 Task: Add a condition where "Channel Is not Closed ticket" in recently updated tickets.
Action: Mouse moved to (98, 262)
Screenshot: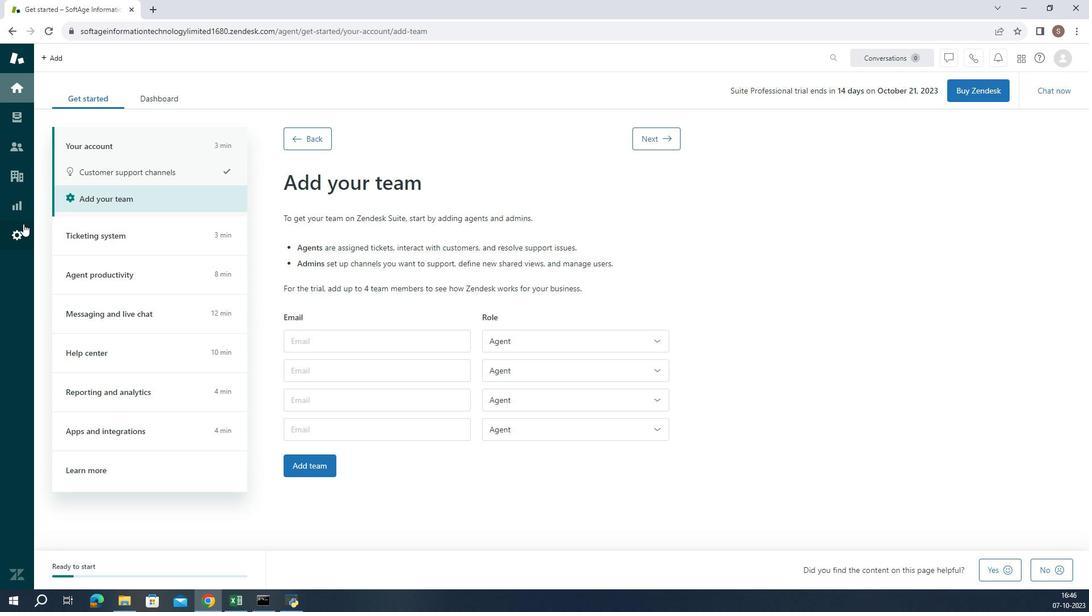 
Action: Mouse pressed left at (98, 262)
Screenshot: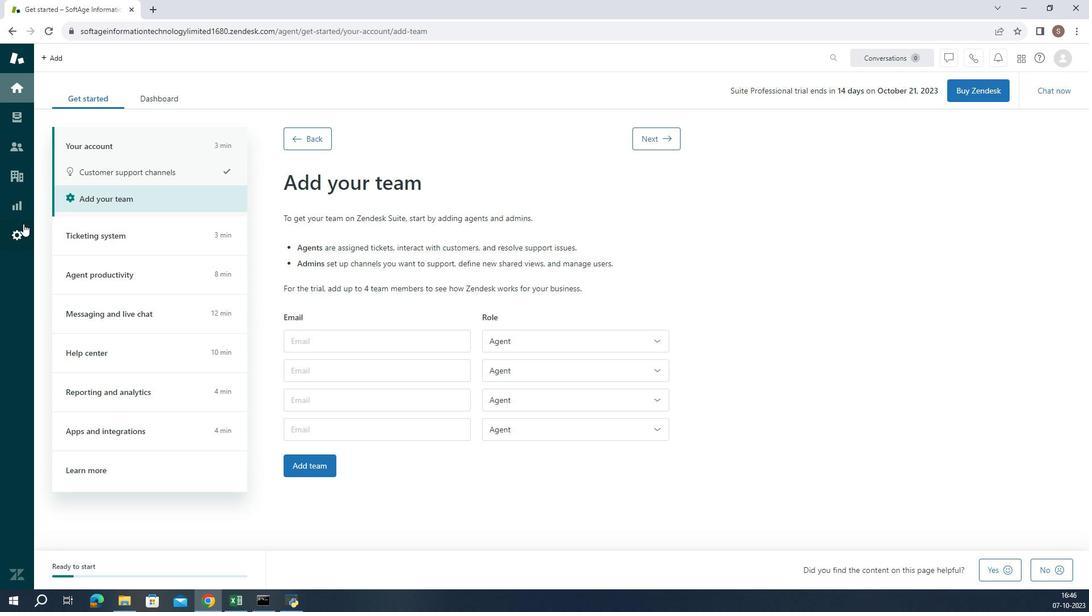 
Action: Mouse moved to (403, 487)
Screenshot: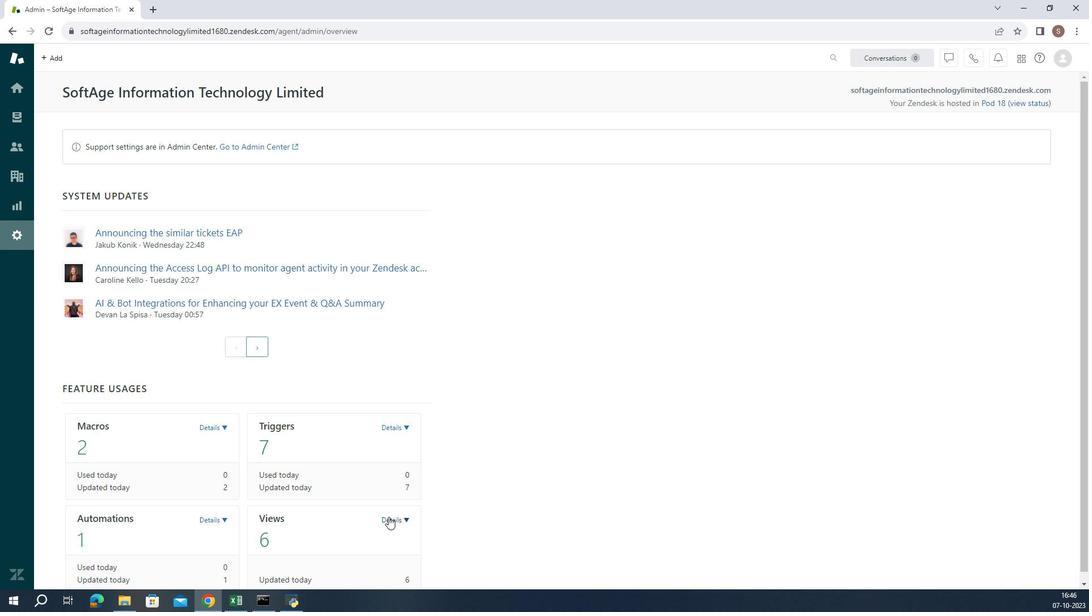 
Action: Mouse pressed left at (403, 487)
Screenshot: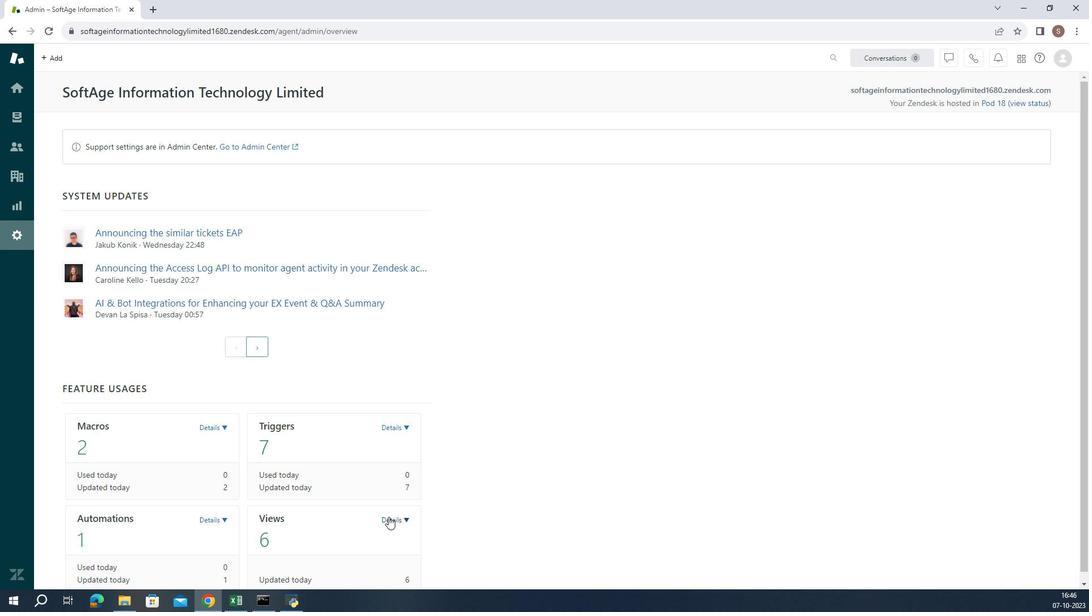 
Action: Mouse moved to (403, 486)
Screenshot: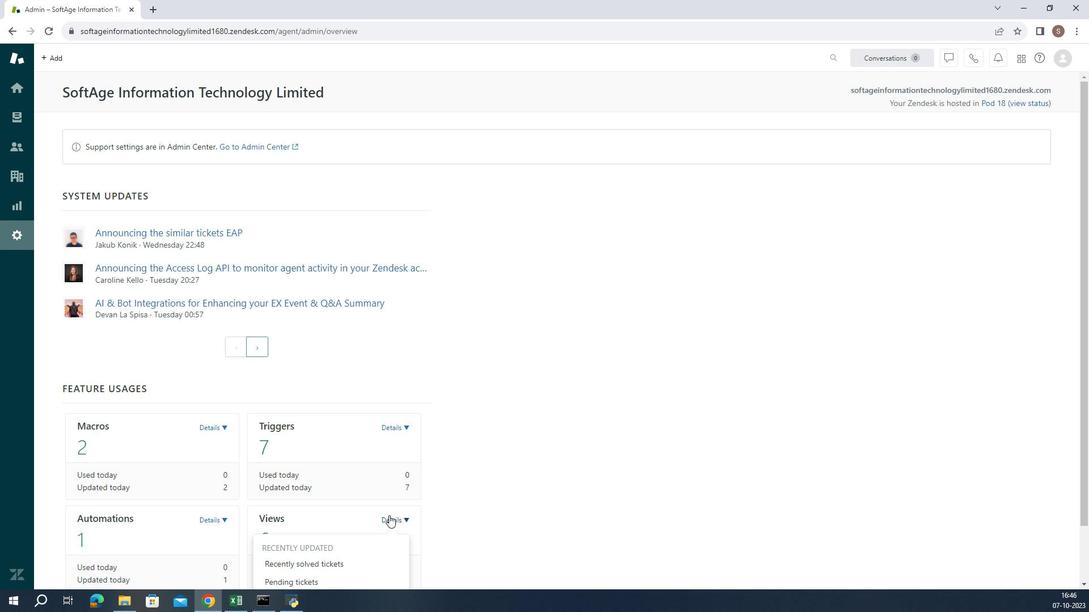 
Action: Mouse scrolled (403, 486) with delta (0, 0)
Screenshot: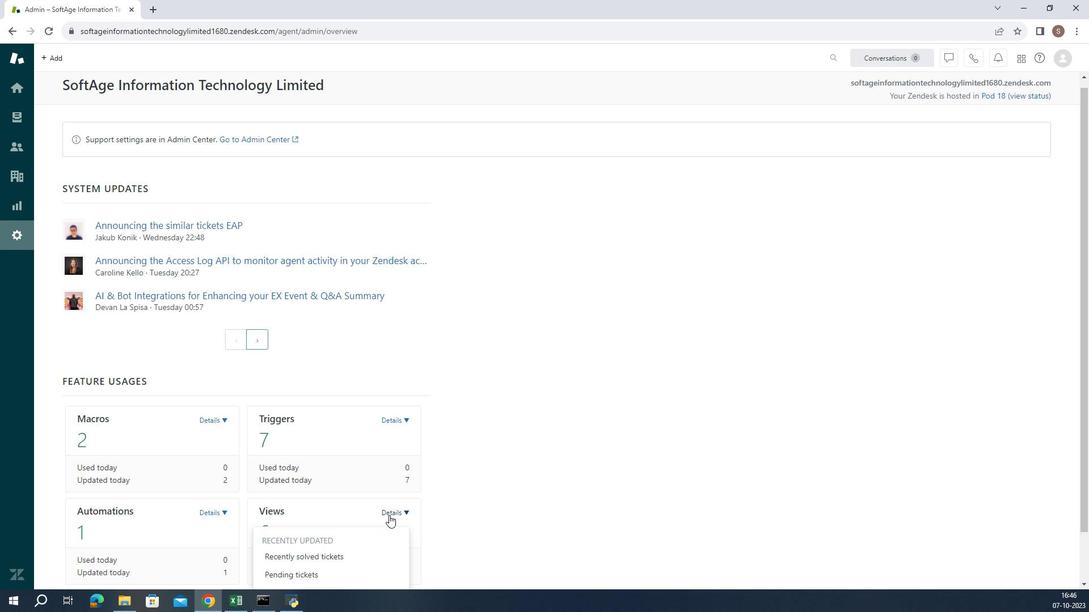 
Action: Mouse scrolled (403, 486) with delta (0, 0)
Screenshot: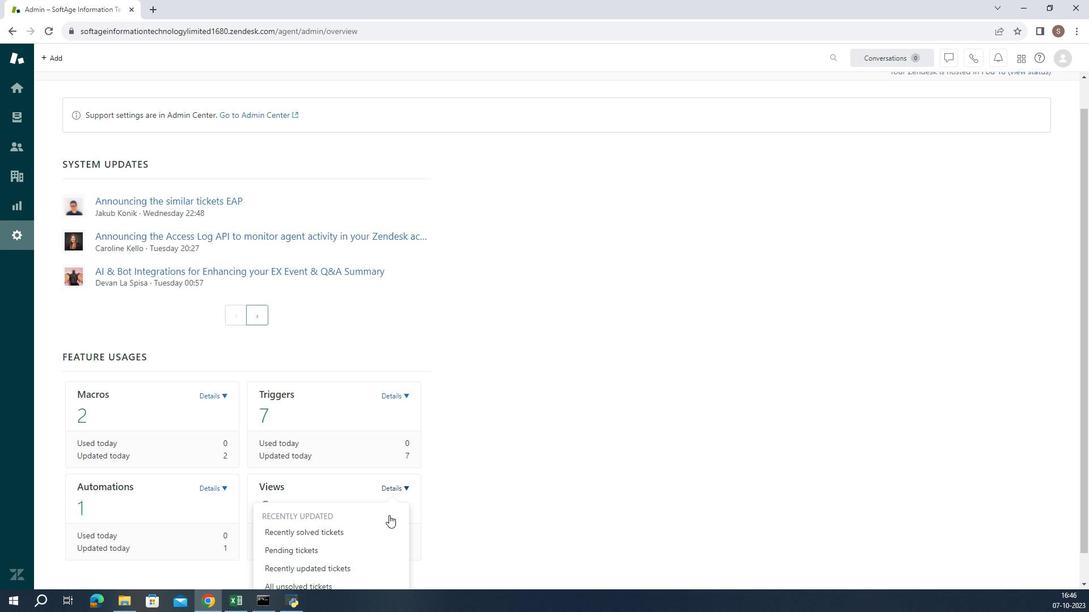 
Action: Mouse moved to (382, 502)
Screenshot: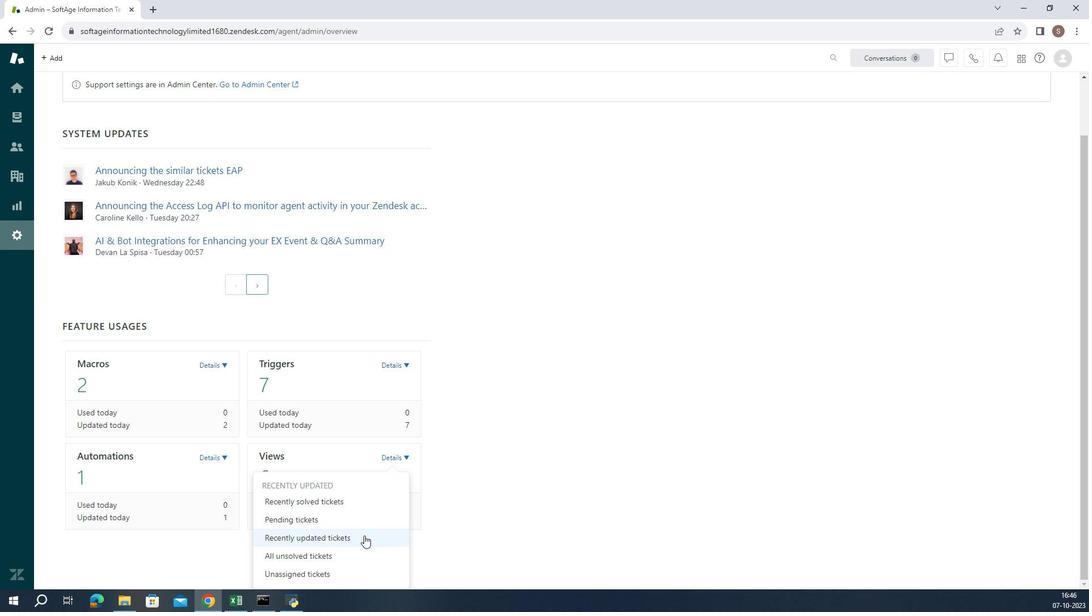 
Action: Mouse pressed left at (382, 502)
Screenshot: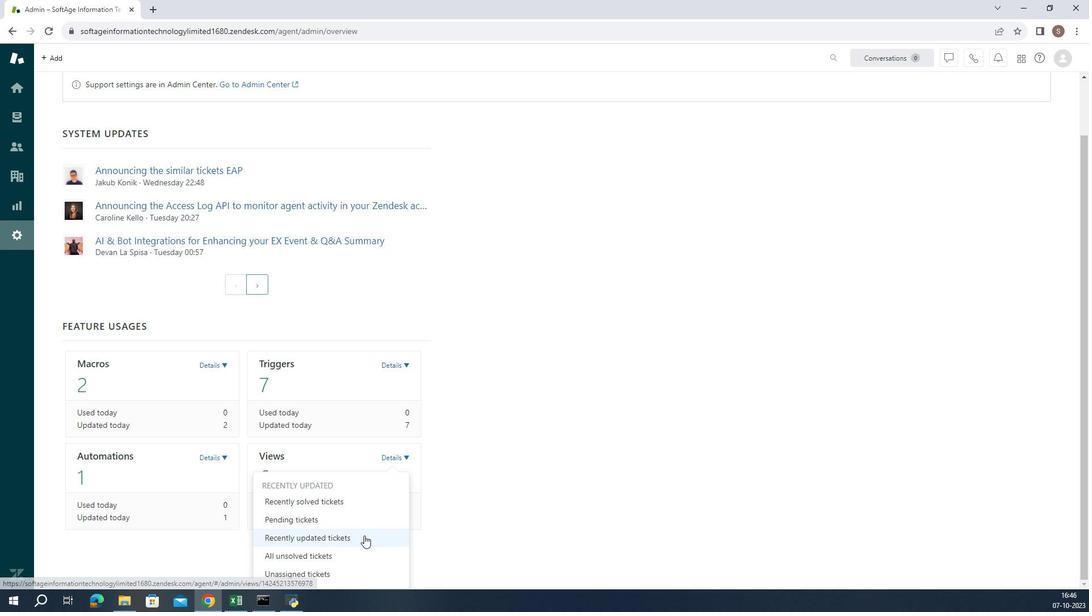 
Action: Mouse moved to (251, 379)
Screenshot: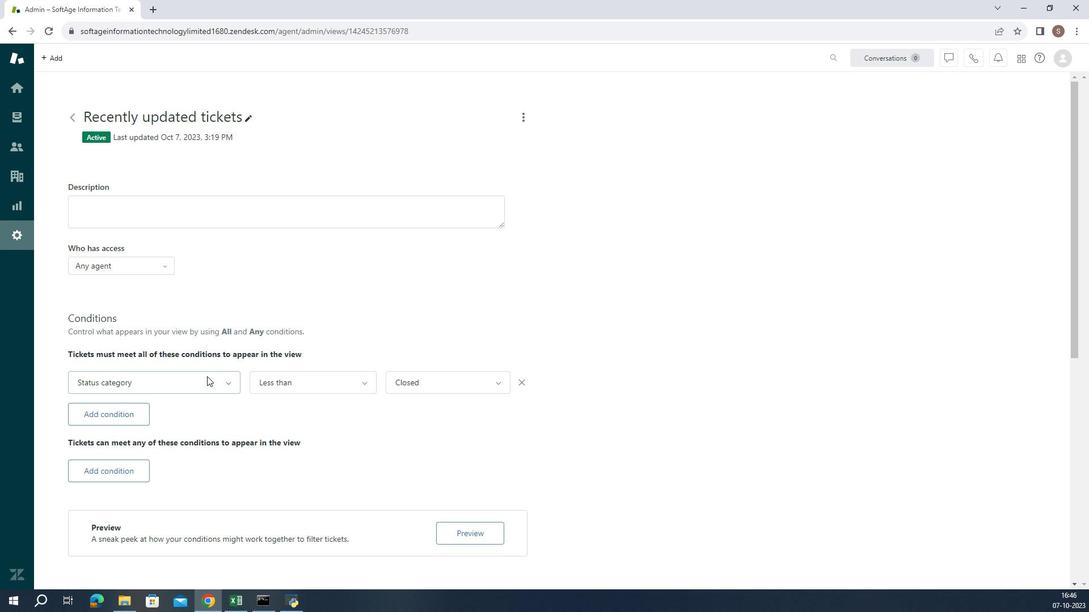 
Action: Mouse pressed left at (251, 379)
Screenshot: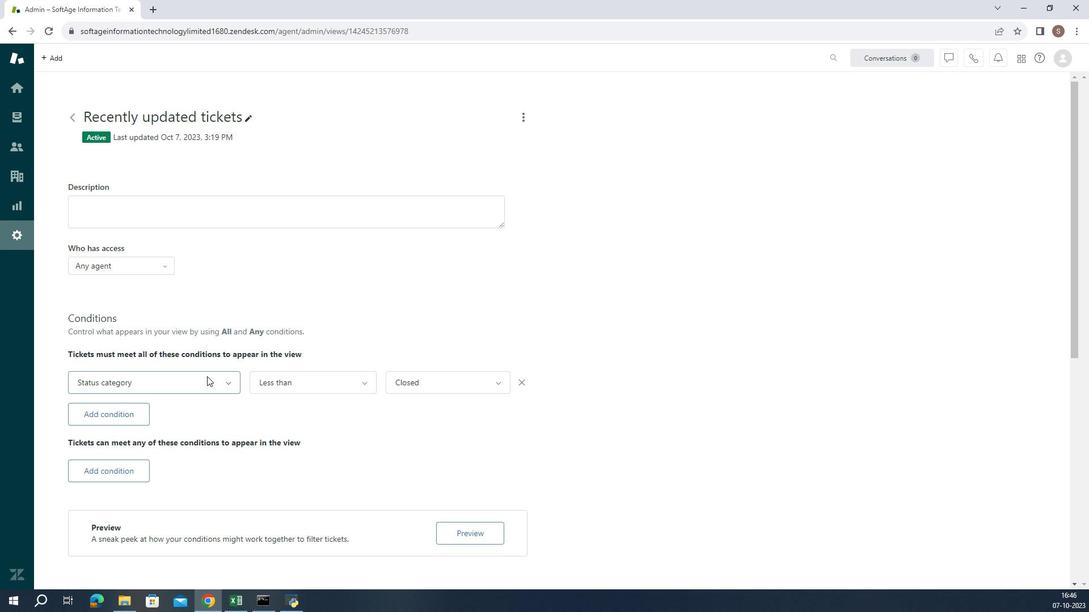 
Action: Mouse moved to (256, 310)
Screenshot: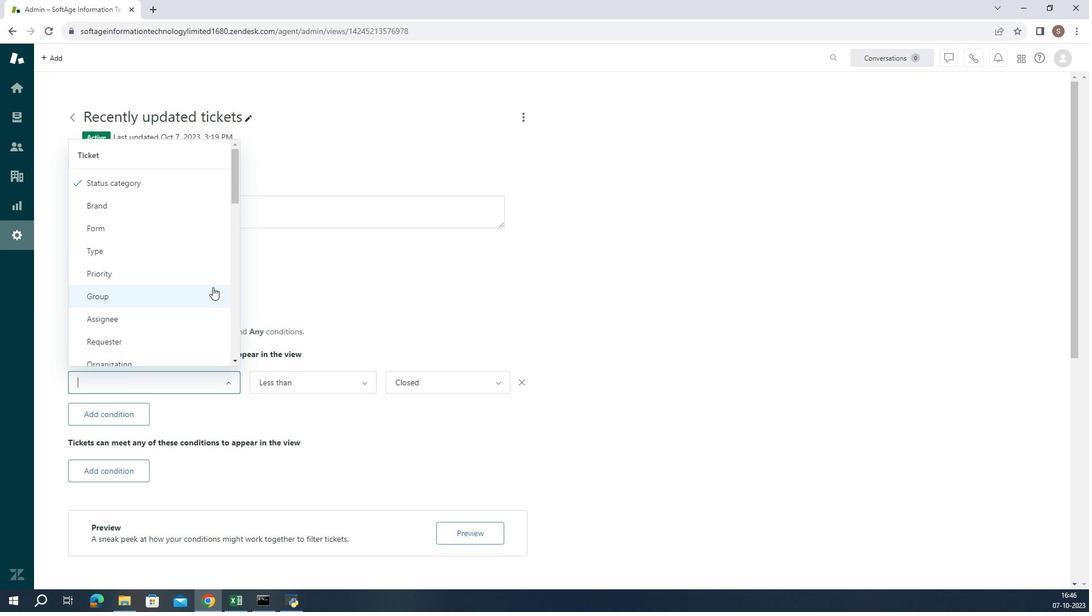 
Action: Mouse scrolled (256, 310) with delta (0, 0)
Screenshot: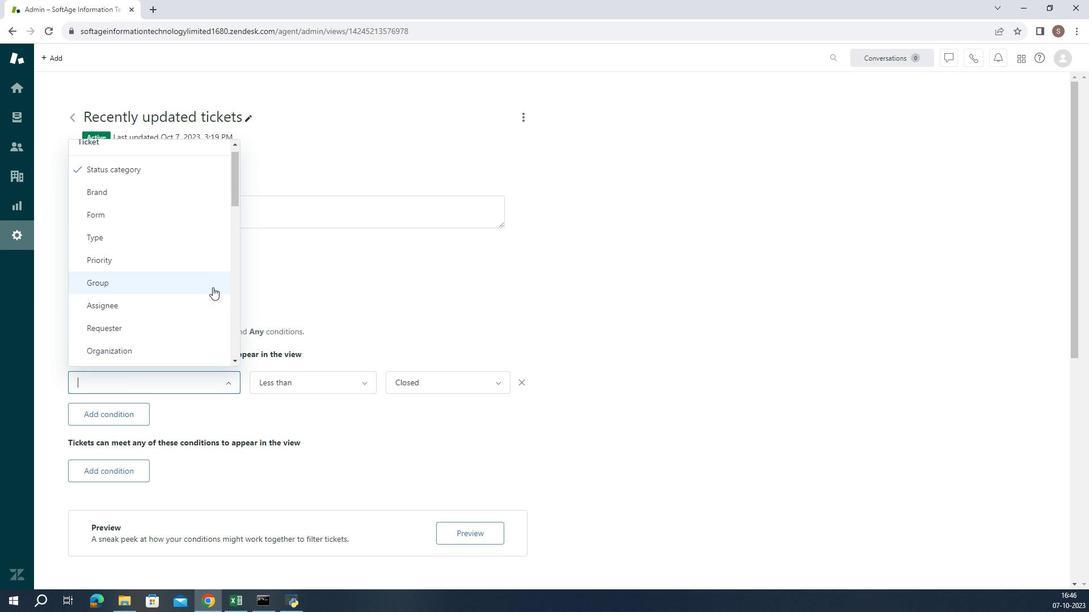 
Action: Mouse scrolled (256, 310) with delta (0, 0)
Screenshot: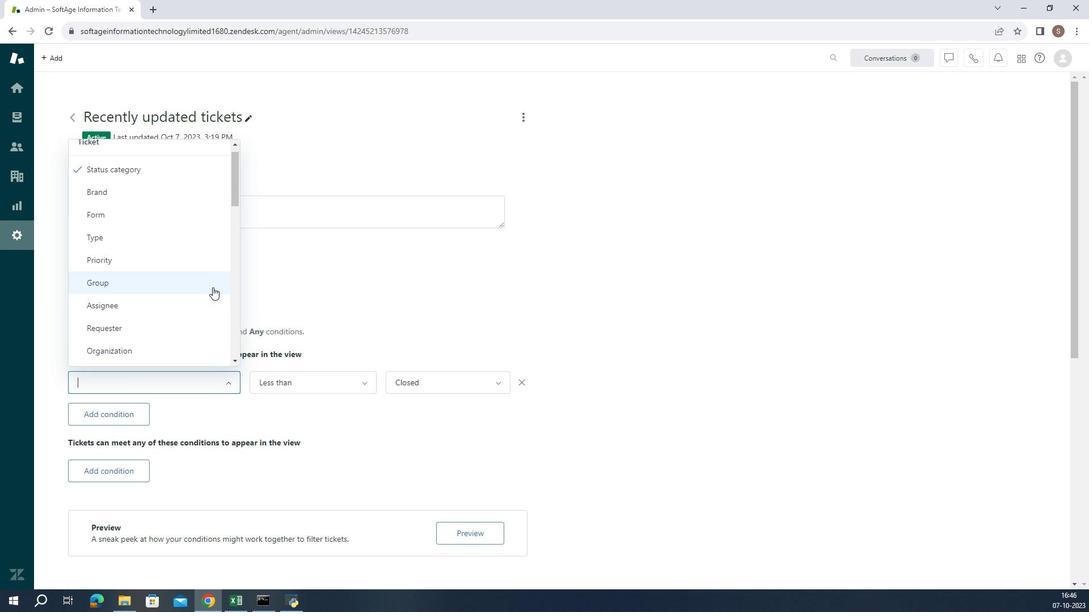 
Action: Mouse scrolled (256, 310) with delta (0, 0)
Screenshot: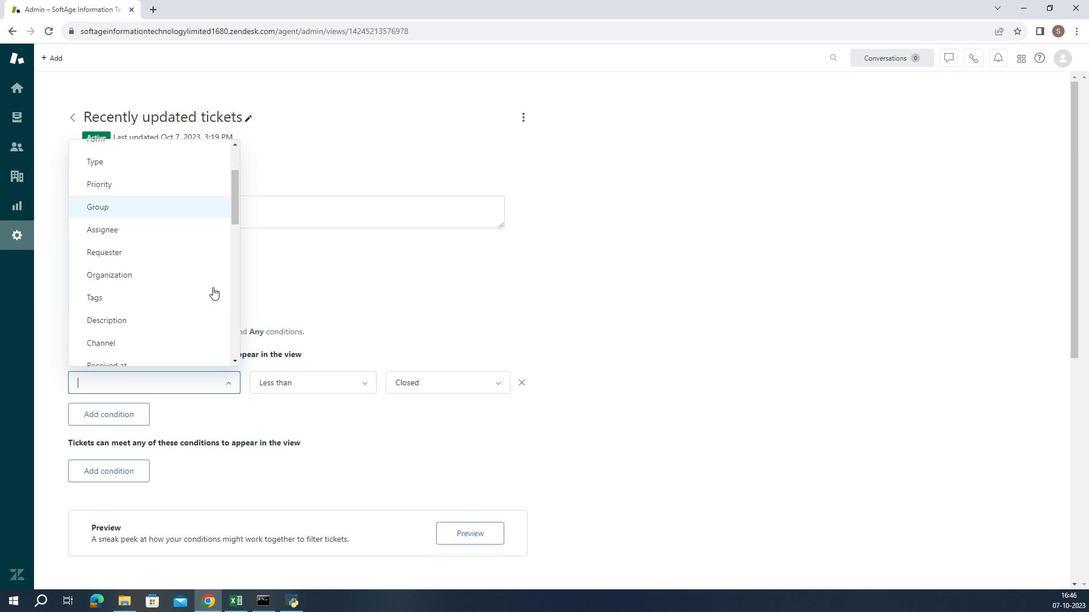 
Action: Mouse moved to (237, 293)
Screenshot: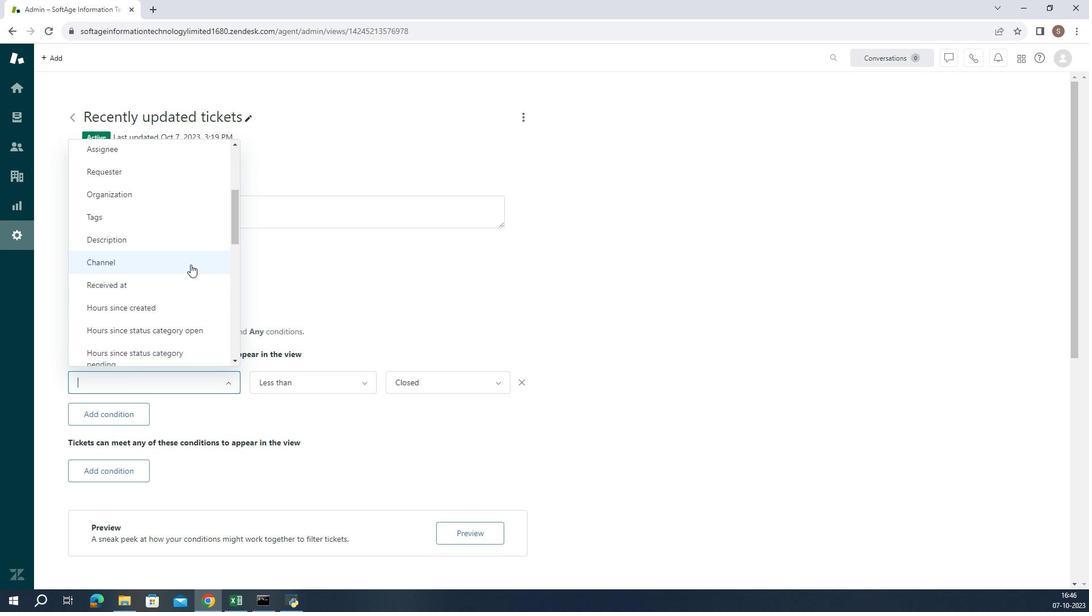
Action: Mouse pressed left at (237, 293)
Screenshot: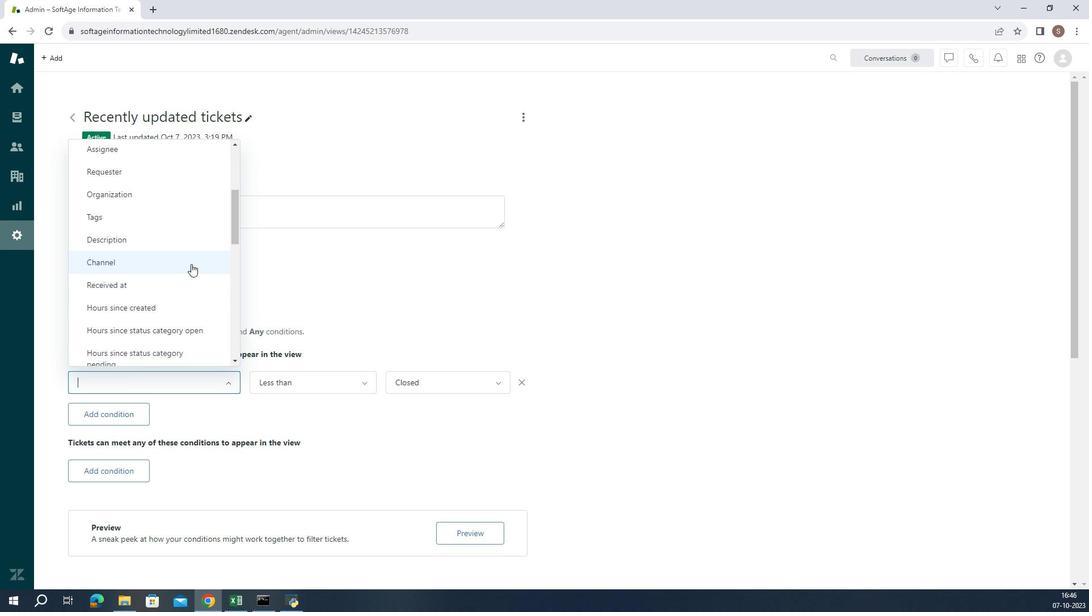 
Action: Mouse moved to (330, 387)
Screenshot: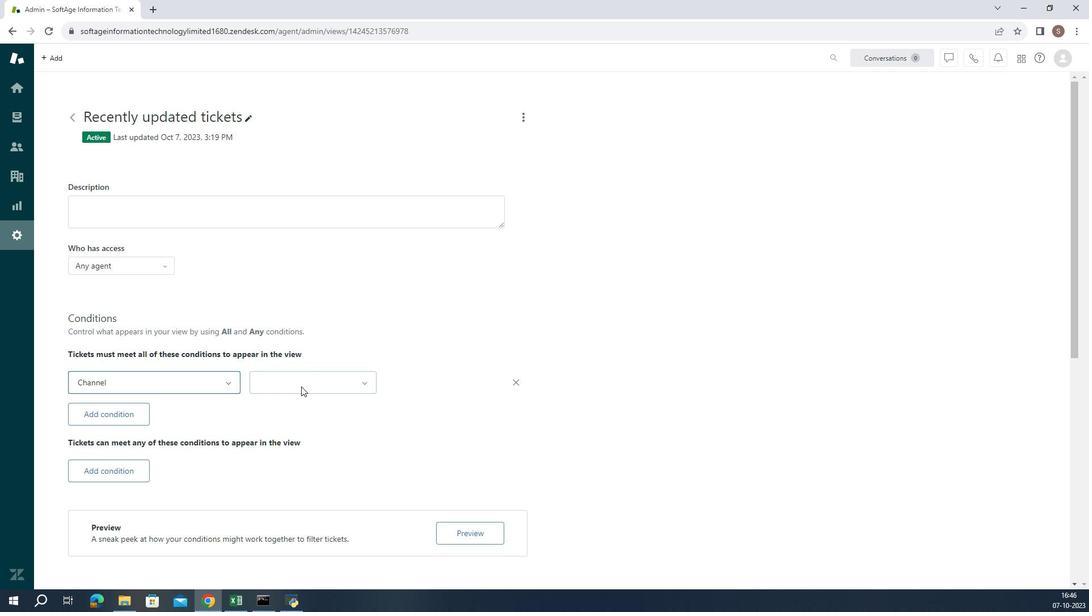 
Action: Mouse pressed left at (330, 387)
Screenshot: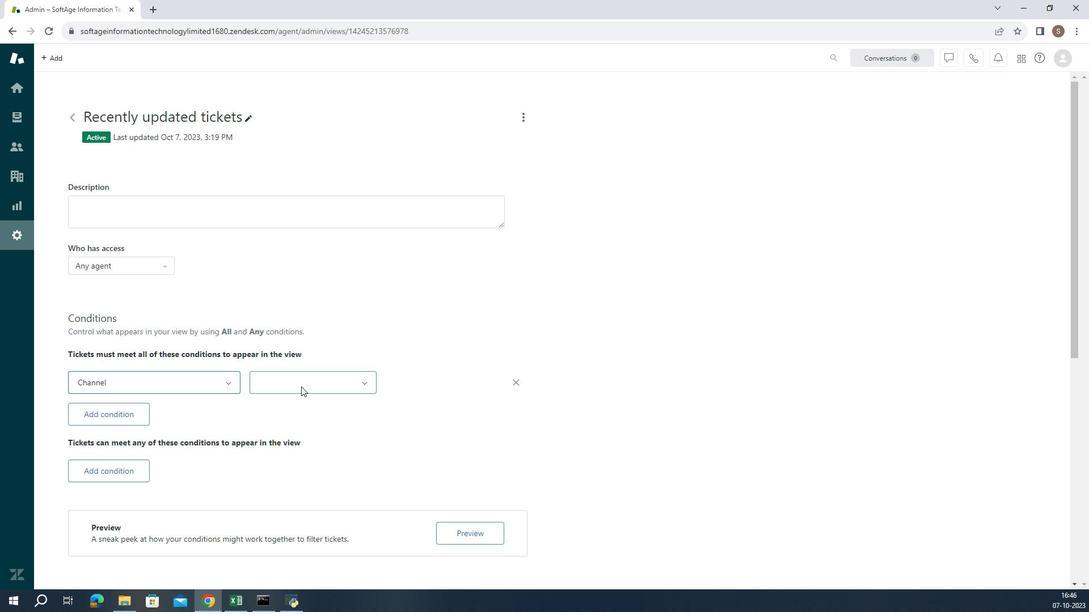 
Action: Mouse moved to (338, 420)
Screenshot: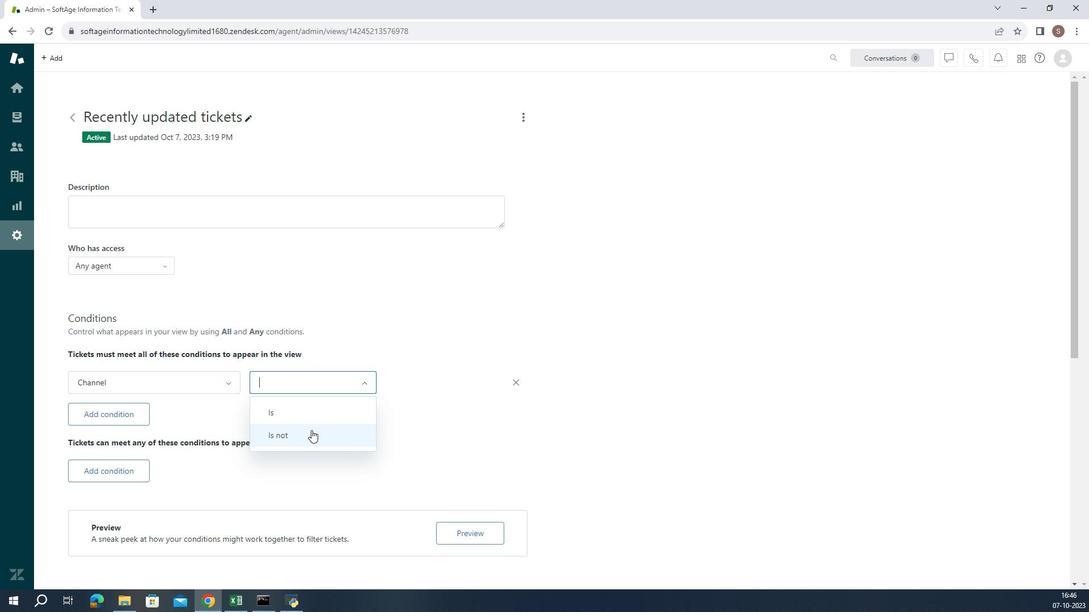 
Action: Mouse pressed left at (338, 420)
Screenshot: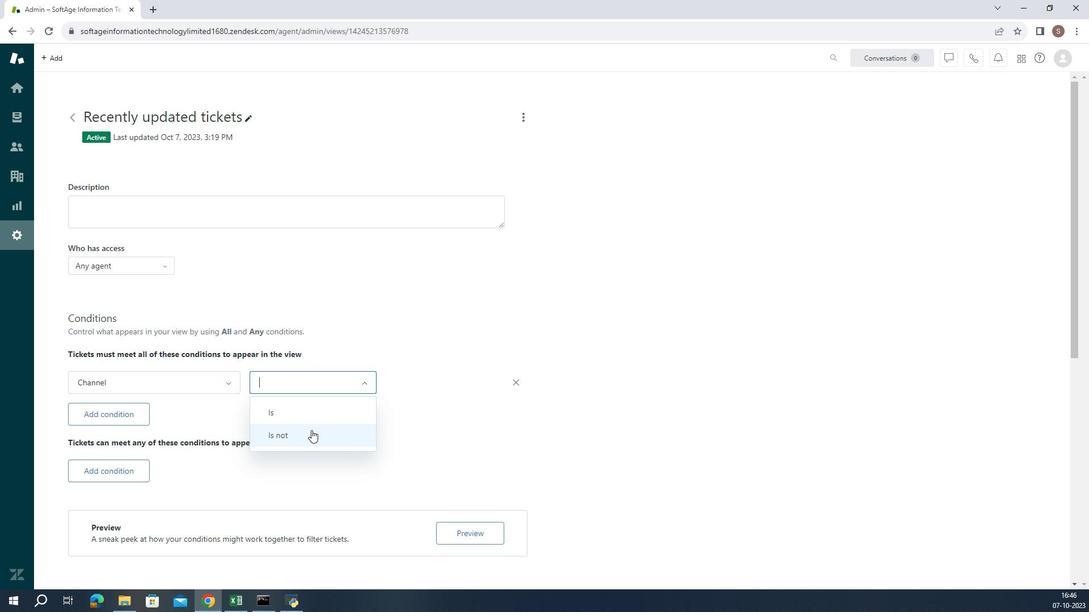 
Action: Mouse moved to (446, 386)
Screenshot: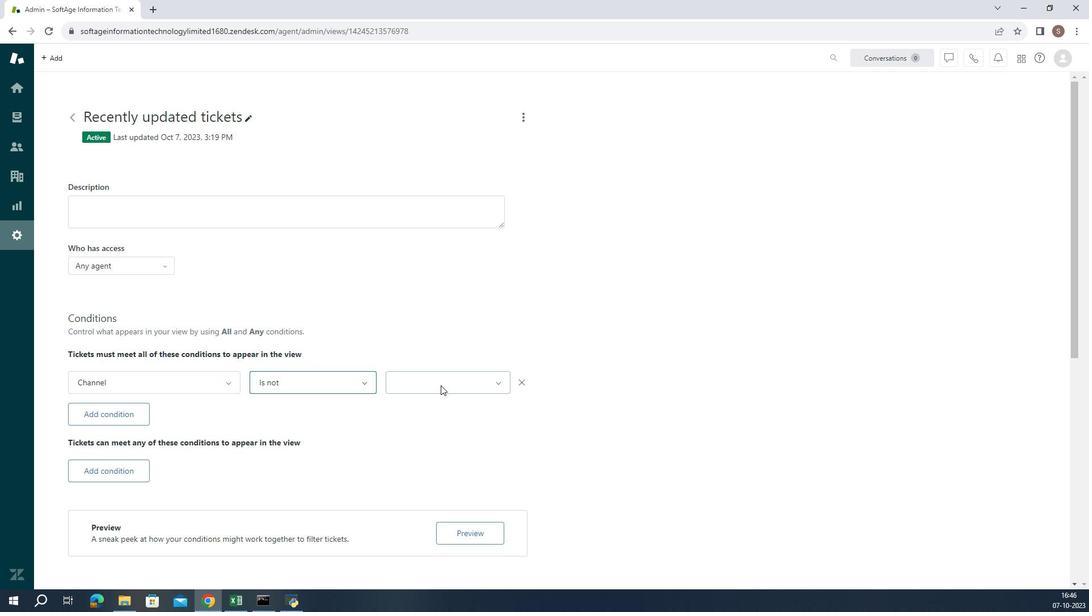 
Action: Mouse pressed left at (446, 386)
Screenshot: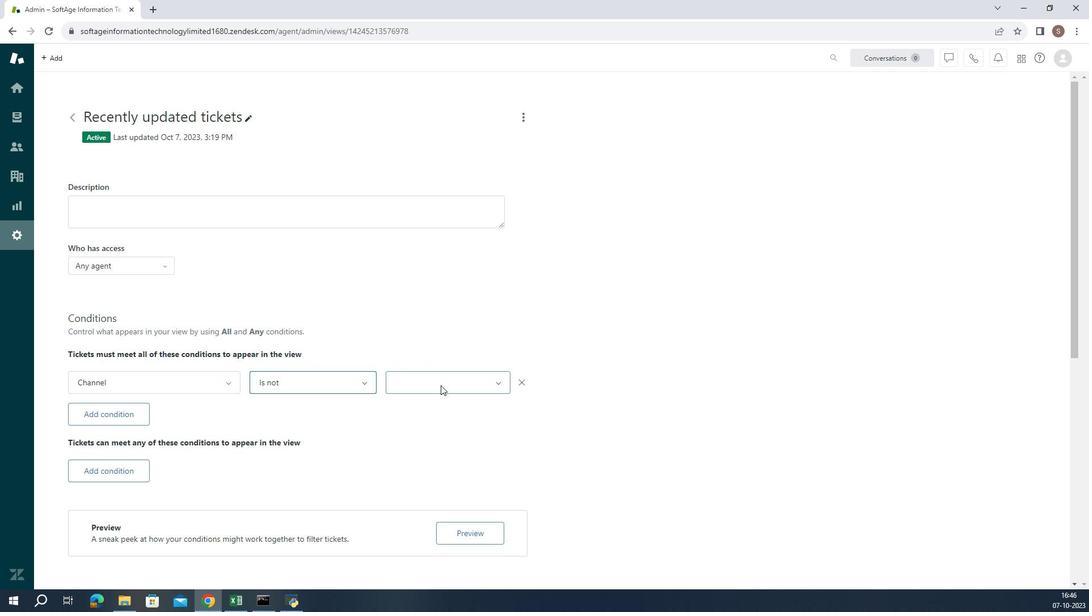 
Action: Mouse moved to (447, 316)
Screenshot: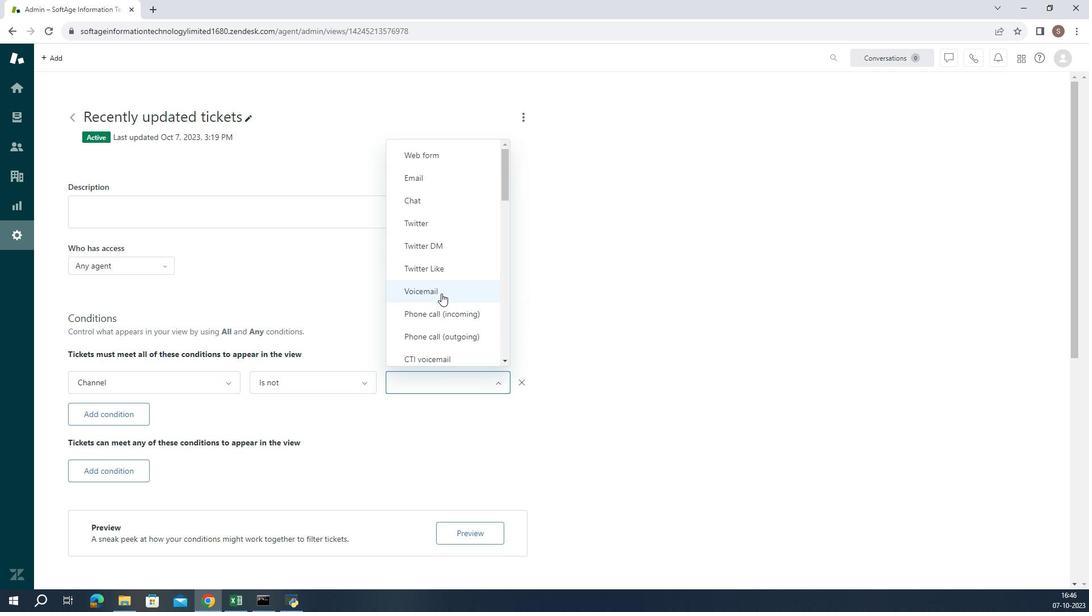
Action: Mouse scrolled (447, 315) with delta (0, 0)
Screenshot: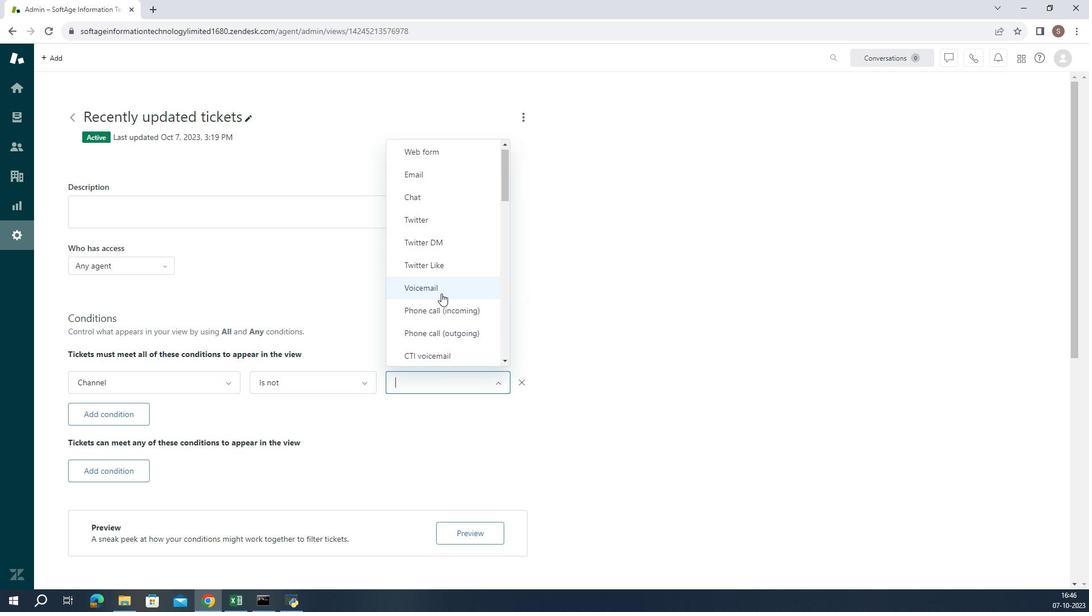 
Action: Mouse scrolled (447, 315) with delta (0, 0)
Screenshot: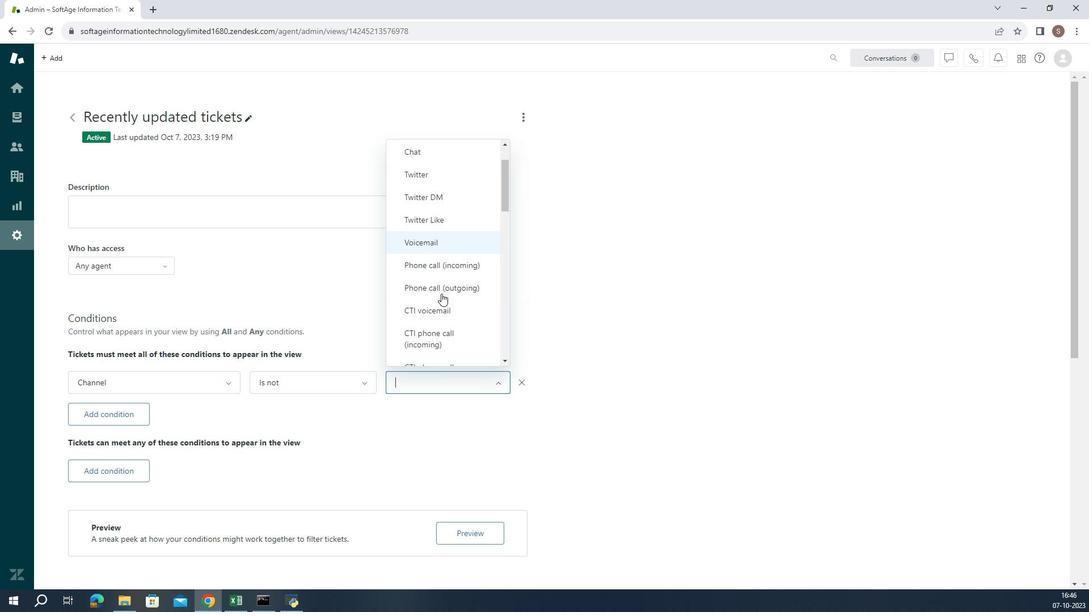 
Action: Mouse scrolled (447, 315) with delta (0, 0)
Screenshot: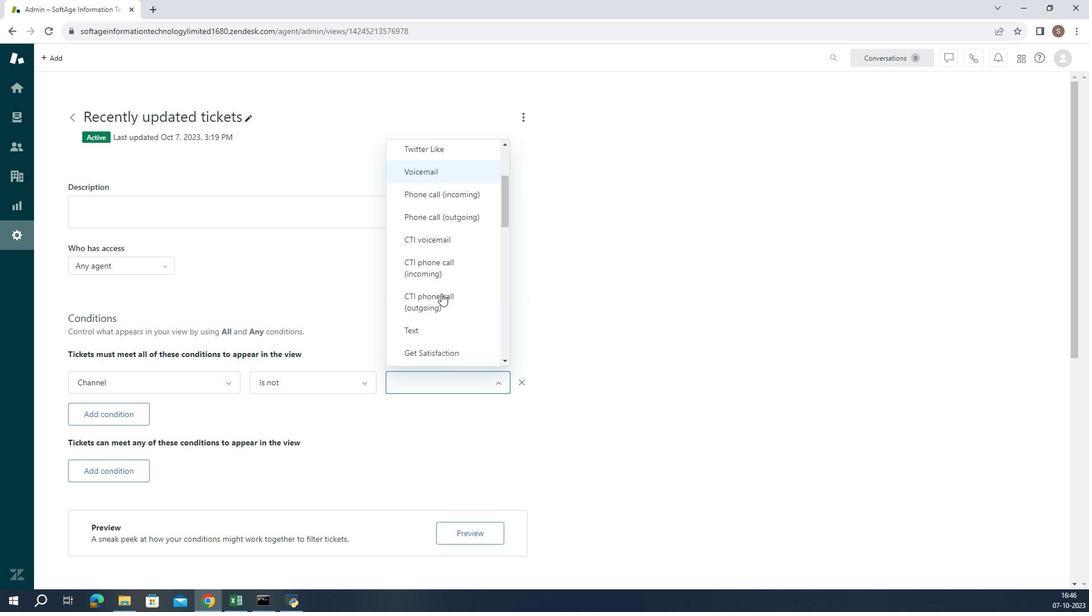 
Action: Mouse scrolled (447, 315) with delta (0, 0)
Screenshot: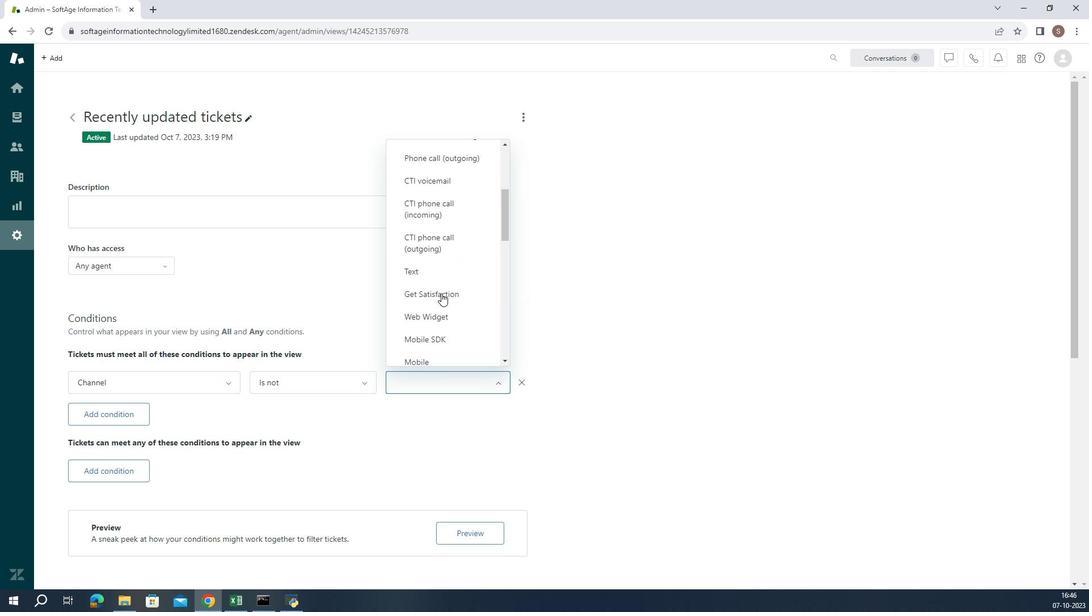 
Action: Mouse scrolled (447, 315) with delta (0, 0)
Screenshot: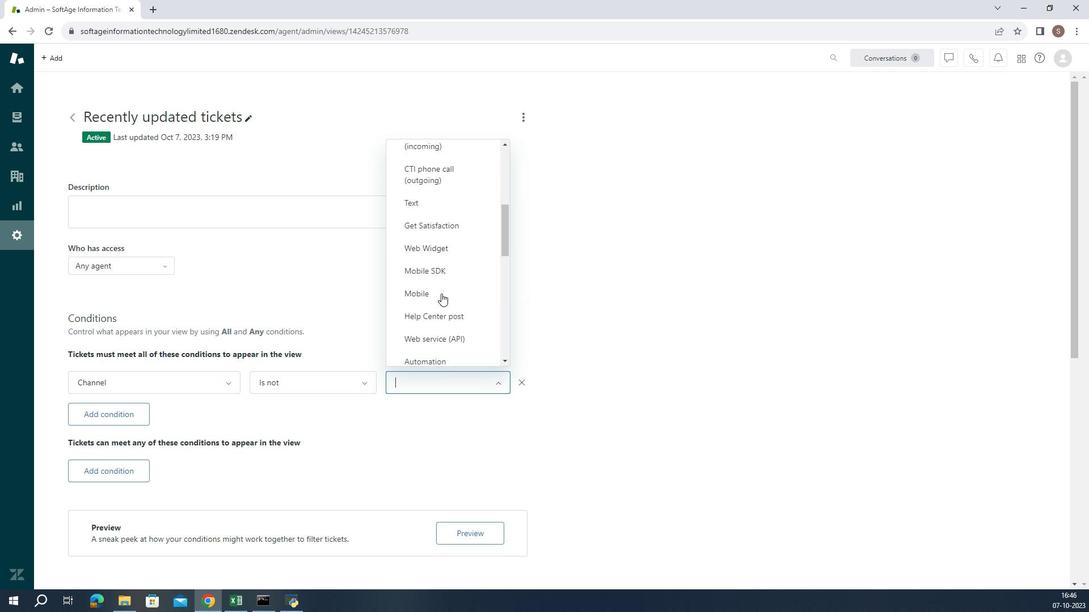 
Action: Mouse moved to (445, 318)
Screenshot: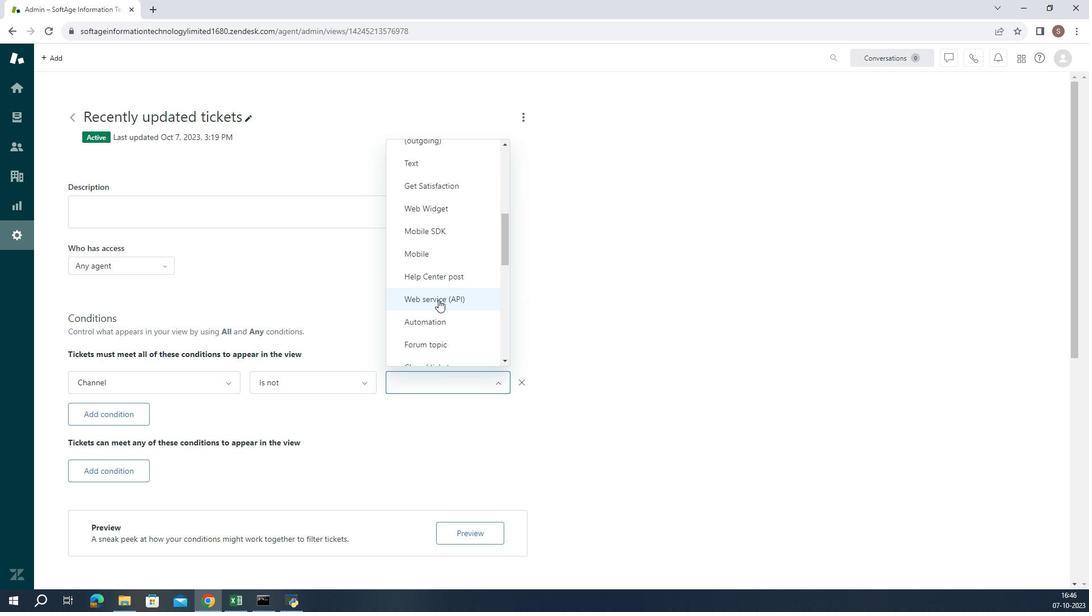 
Action: Mouse scrolled (445, 317) with delta (0, 0)
Screenshot: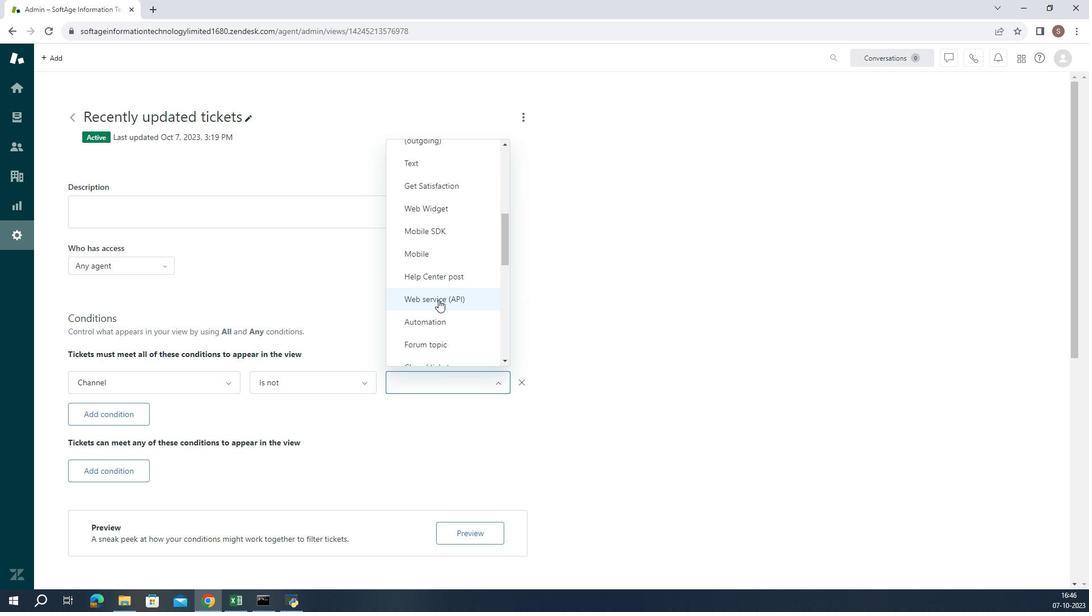 
Action: Mouse moved to (445, 327)
Screenshot: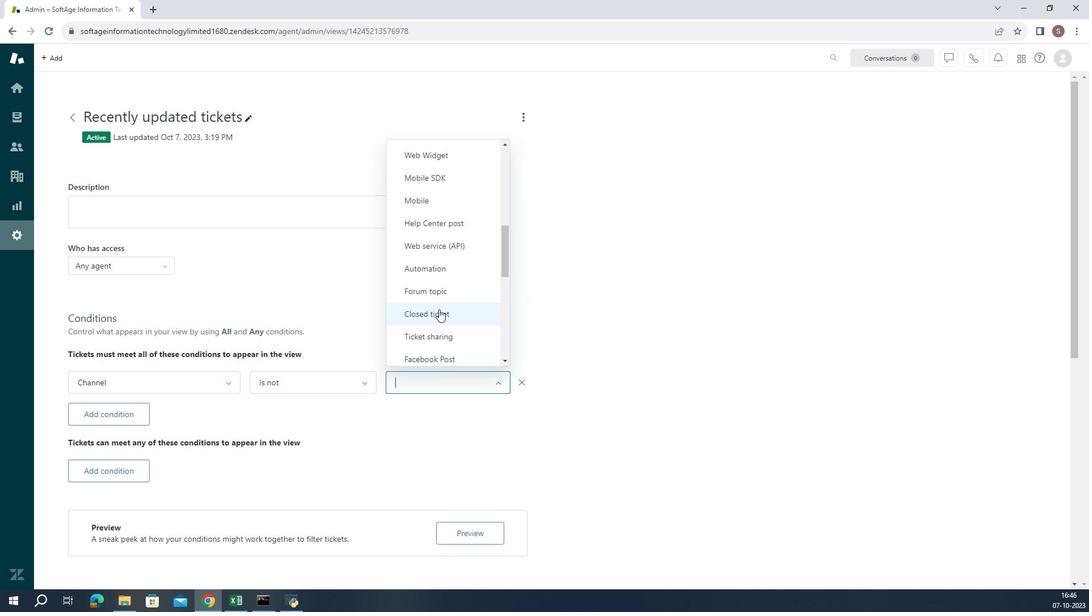 
Action: Mouse pressed left at (445, 327)
Screenshot: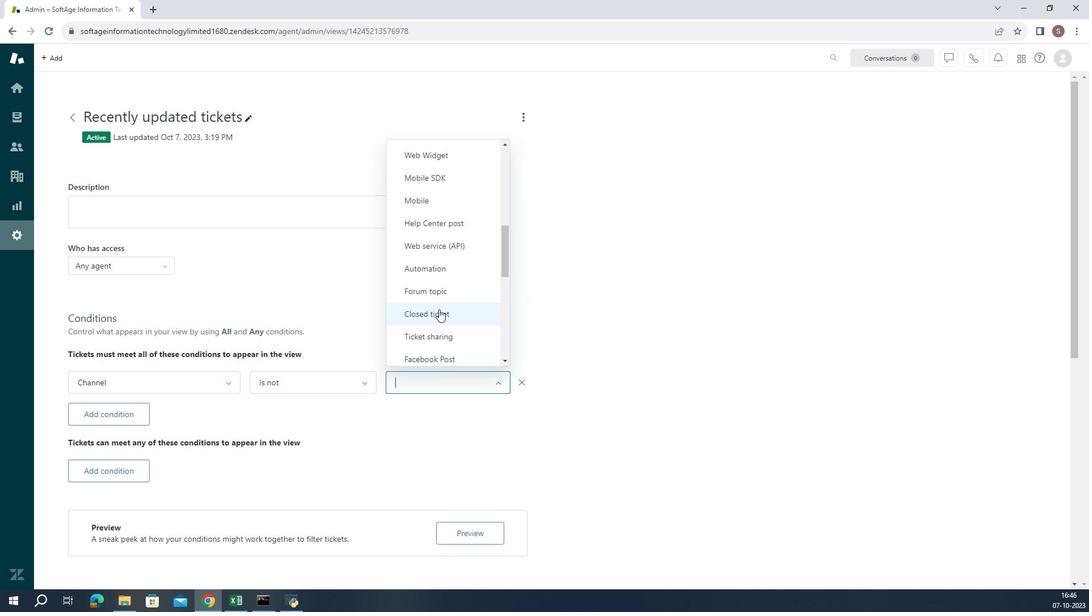 
Action: Mouse moved to (440, 335)
Screenshot: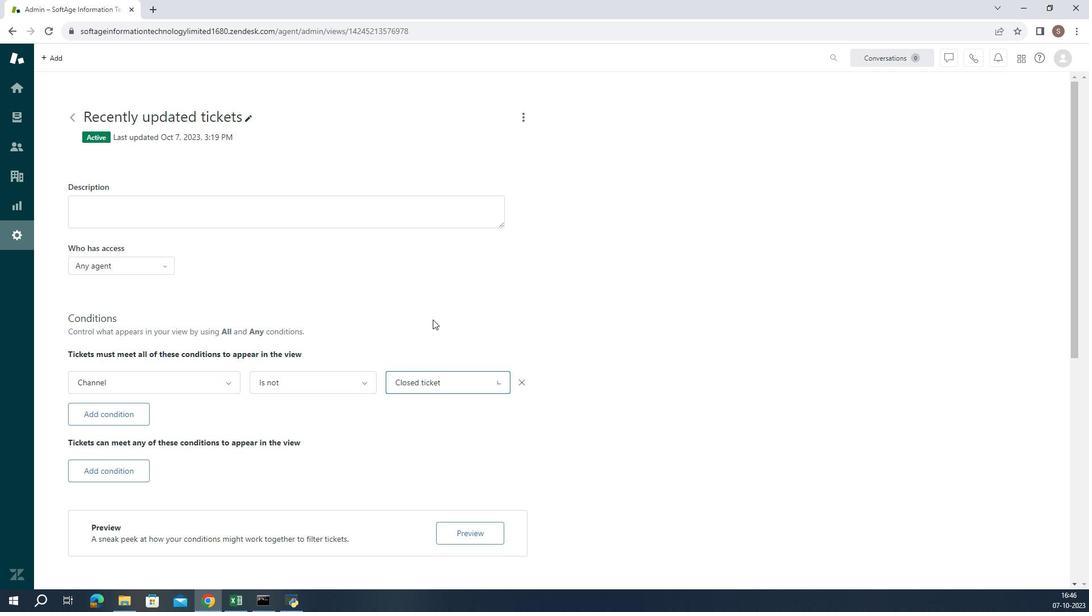 
Action: Mouse pressed left at (440, 335)
Screenshot: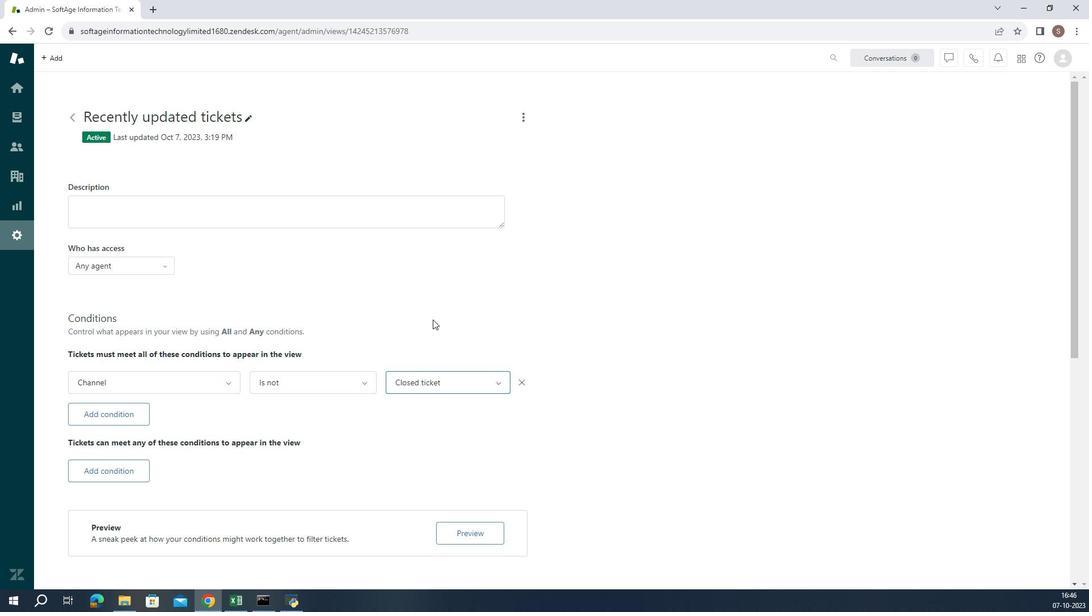 
Action: Mouse moved to (698, 361)
Screenshot: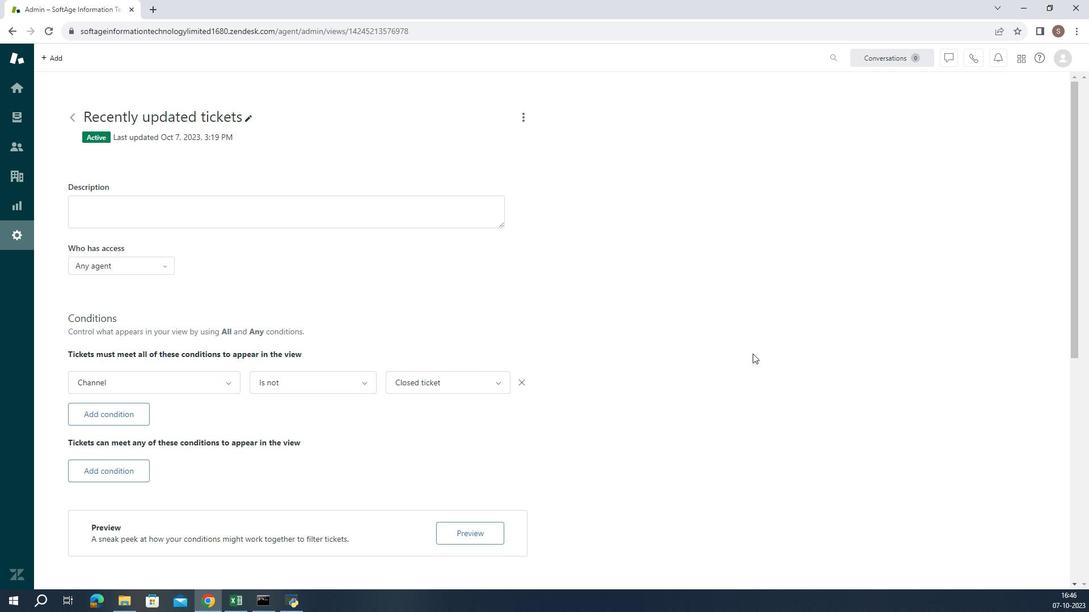 
